 Task: Verify your Microsoft account security info and check how to add an email account in Outlook.
Action: Mouse moved to (219, 27)
Screenshot: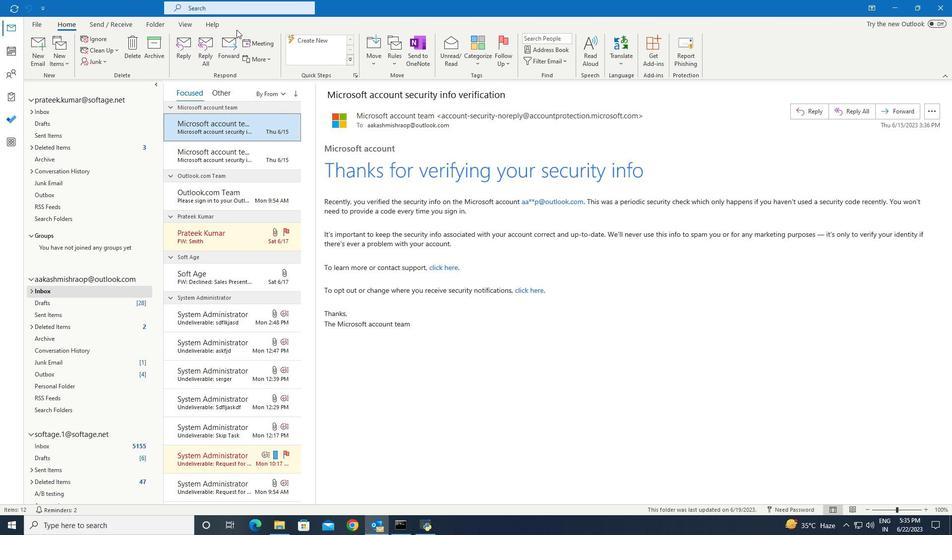 
Action: Mouse pressed left at (219, 27)
Screenshot: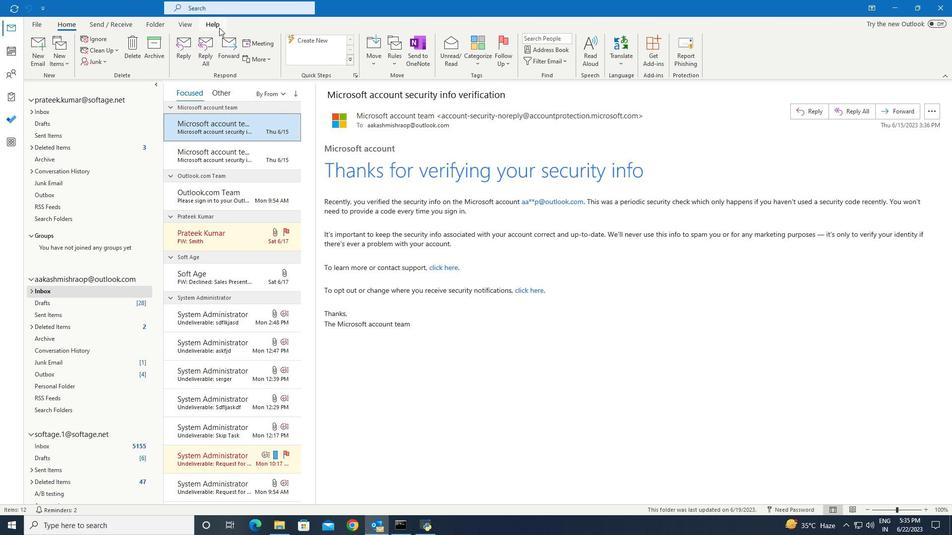 
Action: Mouse moved to (36, 40)
Screenshot: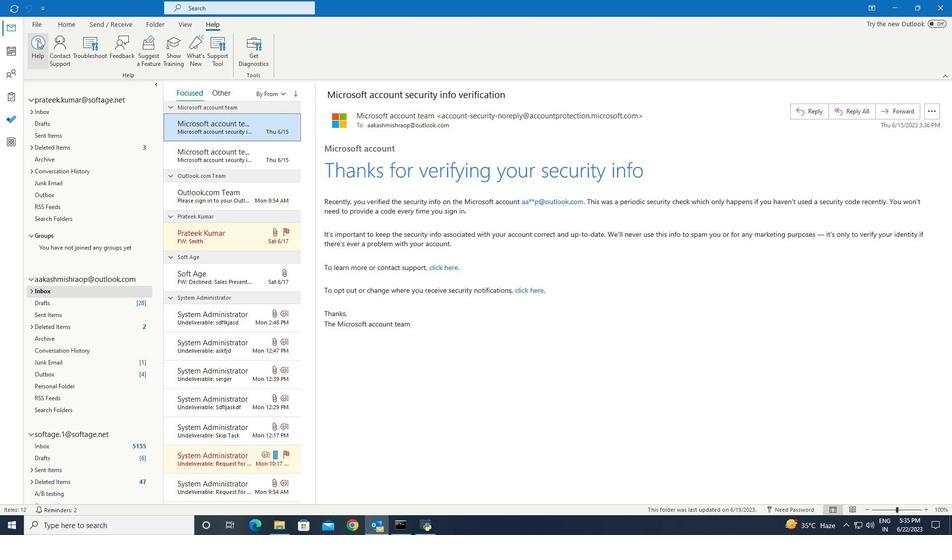 
Action: Mouse pressed left at (36, 40)
Screenshot: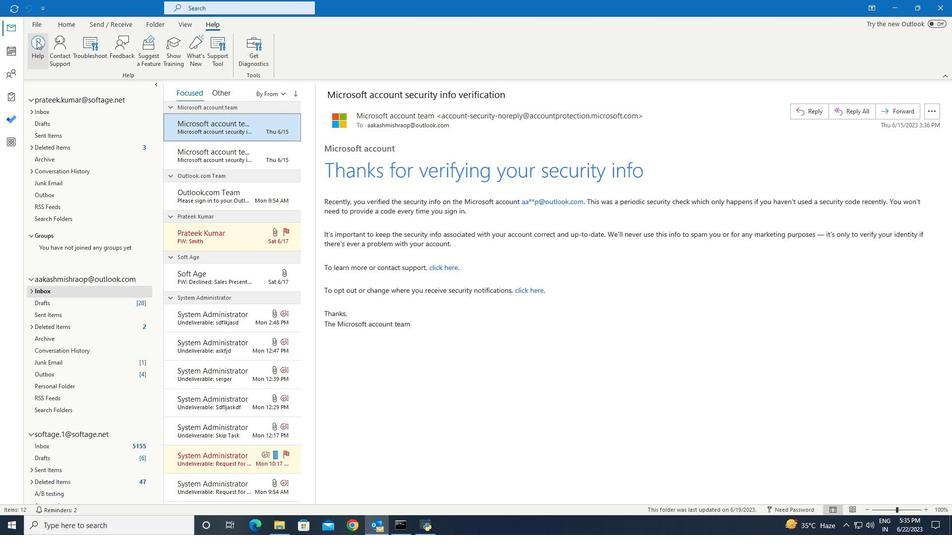 
Action: Mouse moved to (783, 145)
Screenshot: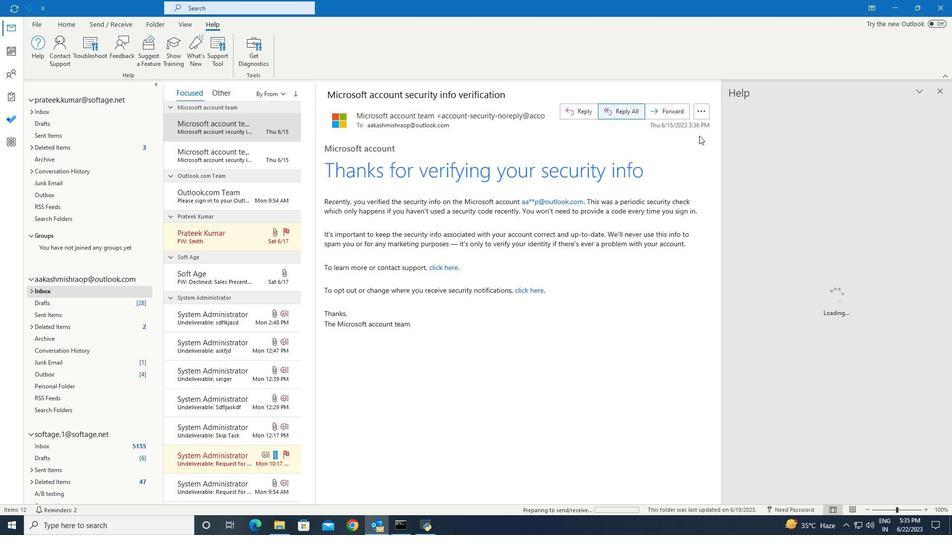 
Action: Mouse pressed left at (783, 145)
Screenshot: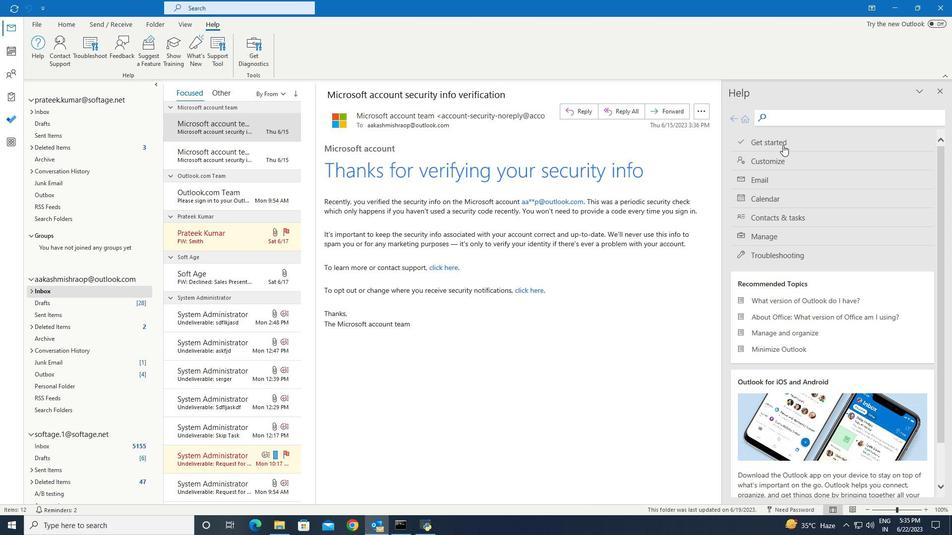 
Action: Mouse pressed left at (783, 145)
Screenshot: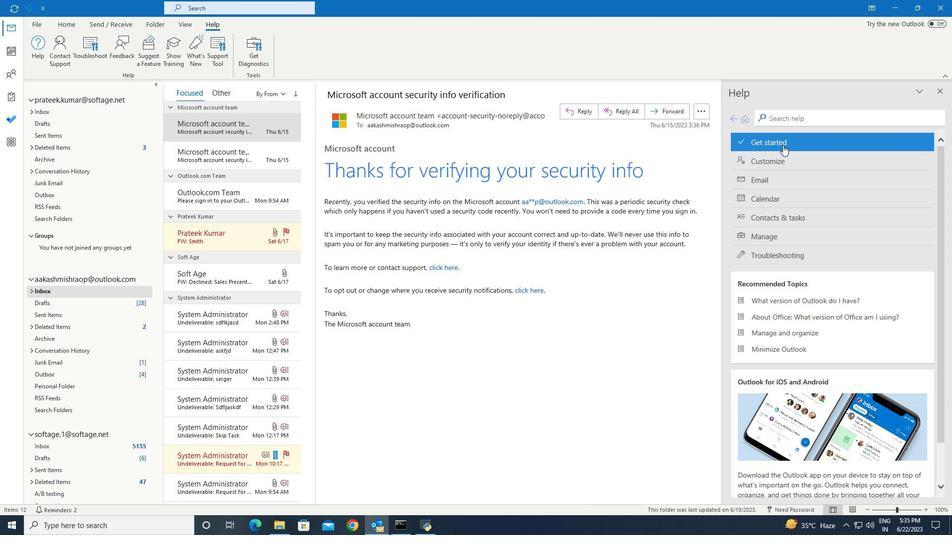 
Action: Mouse pressed left at (783, 145)
Screenshot: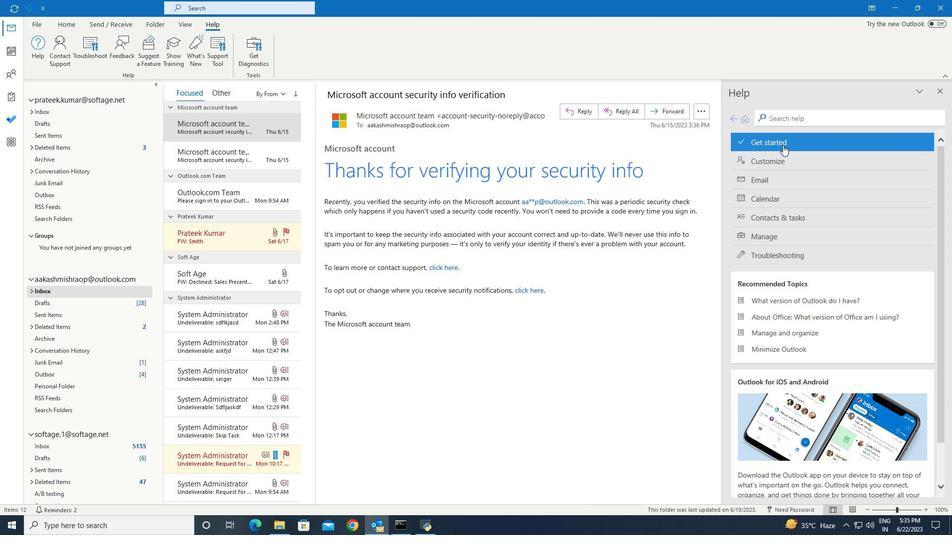 
Action: Mouse moved to (803, 216)
Screenshot: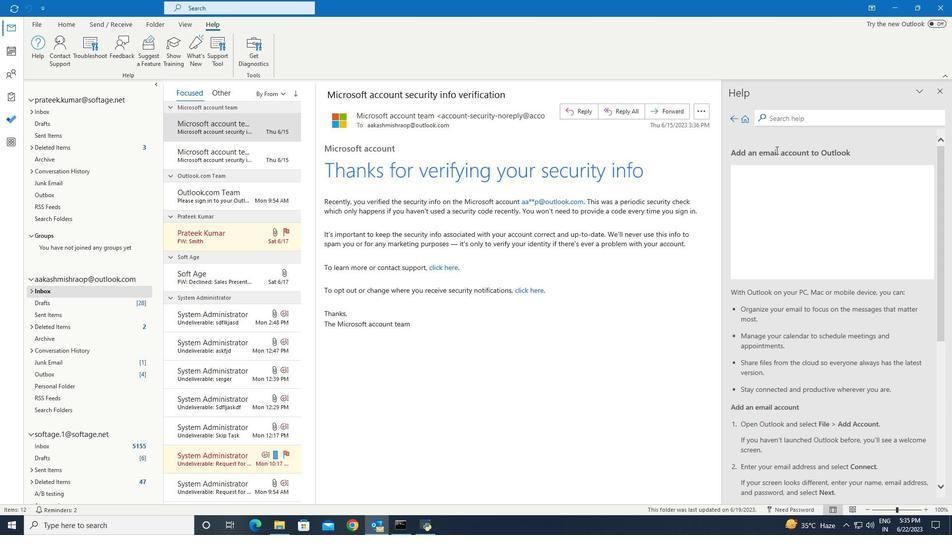 
Action: Mouse scrolled (803, 216) with delta (0, 0)
Screenshot: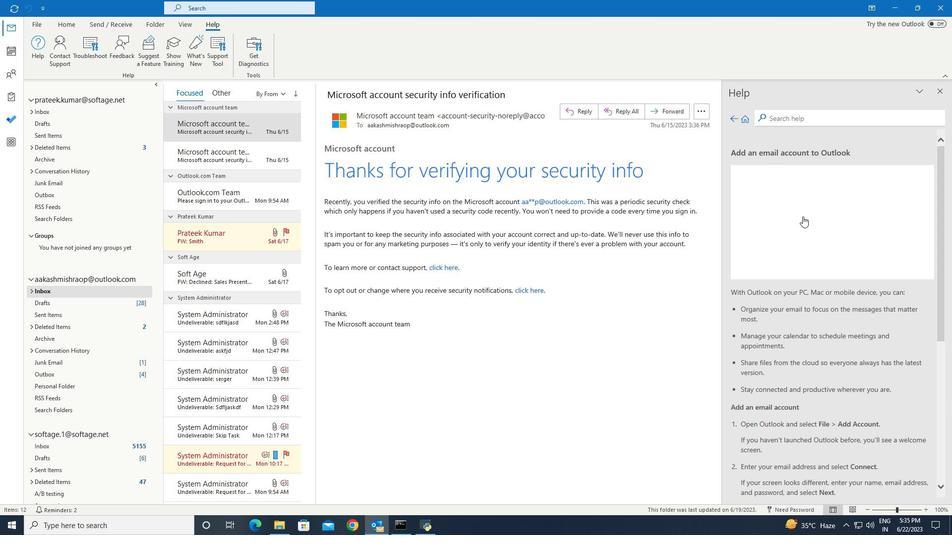 
Action: Mouse scrolled (803, 216) with delta (0, 0)
Screenshot: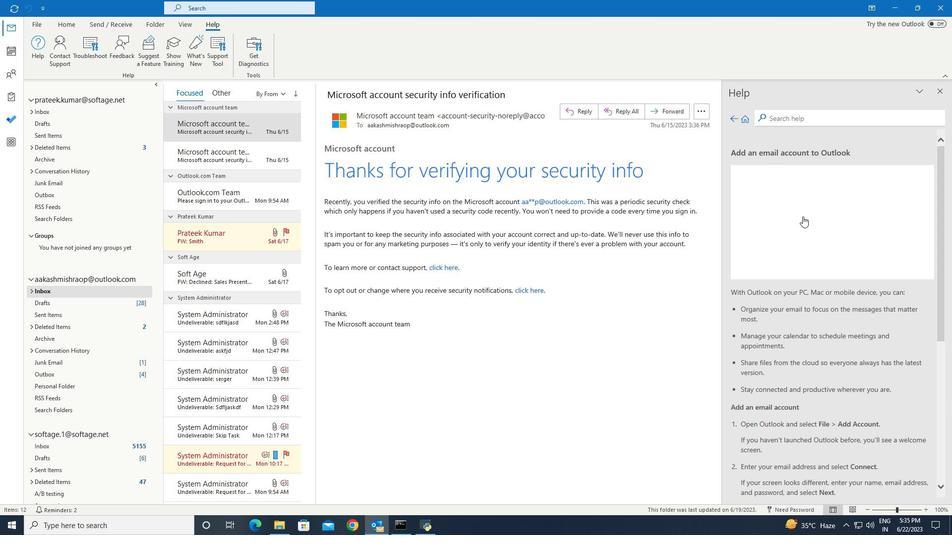 
Action: Mouse scrolled (803, 216) with delta (0, 0)
Screenshot: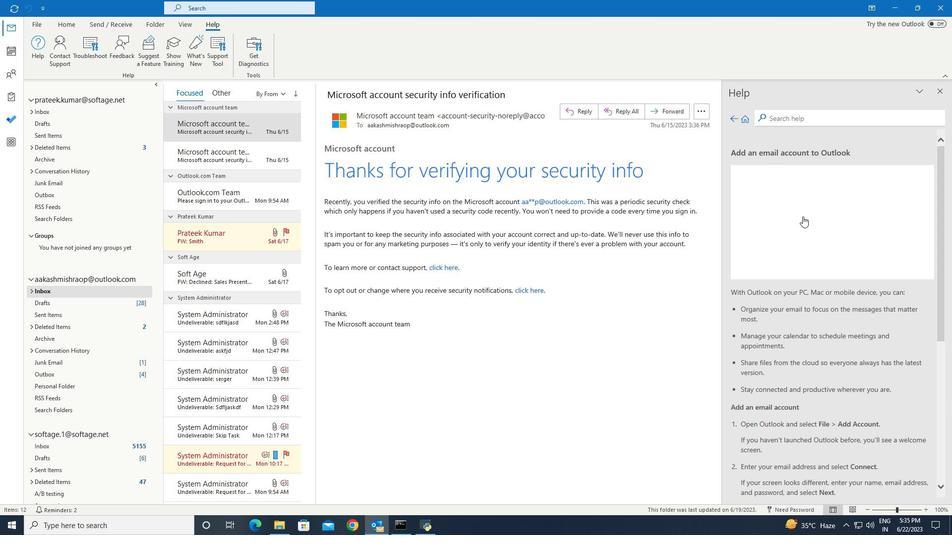 
Action: Mouse moved to (803, 216)
Screenshot: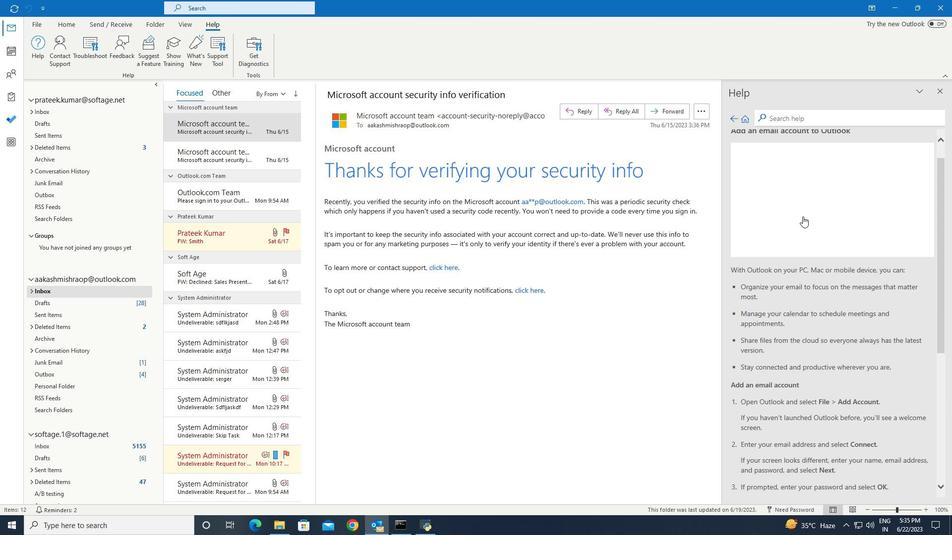 
Action: Mouse scrolled (803, 216) with delta (0, 0)
Screenshot: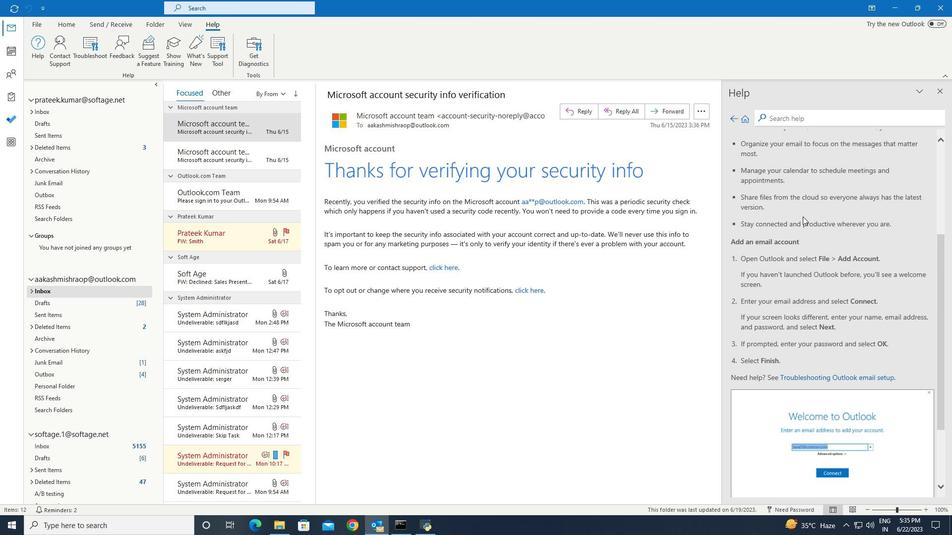 
Action: Mouse scrolled (803, 216) with delta (0, 0)
Screenshot: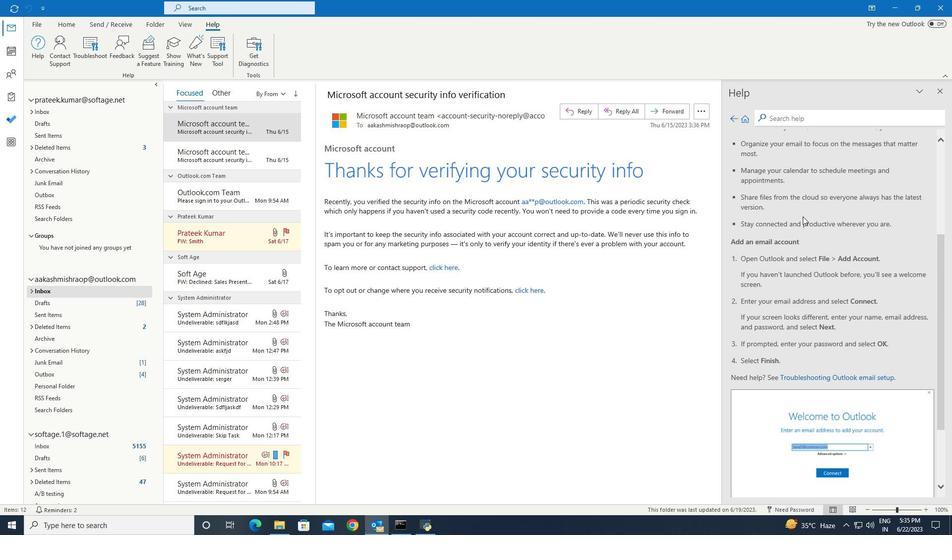 
Action: Mouse scrolled (803, 216) with delta (0, 0)
Screenshot: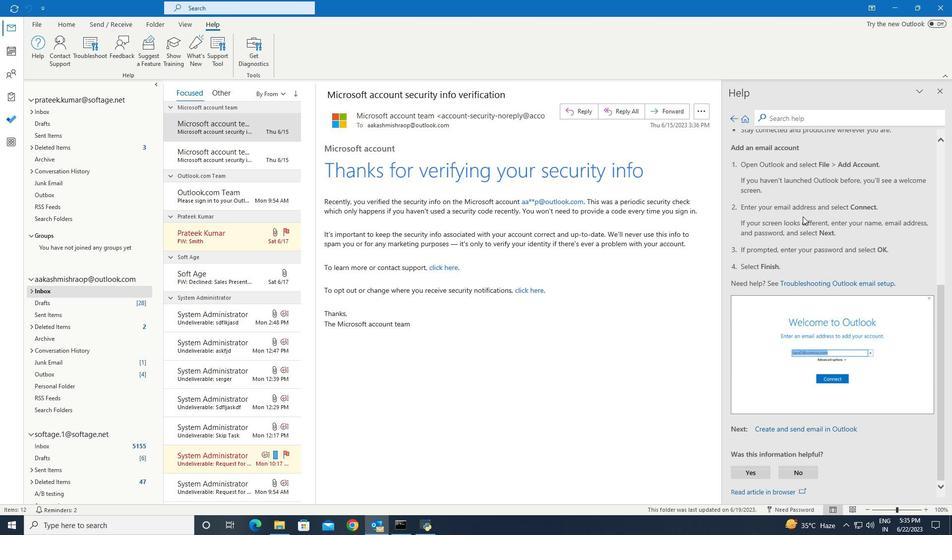 
Action: Mouse scrolled (803, 216) with delta (0, 0)
Screenshot: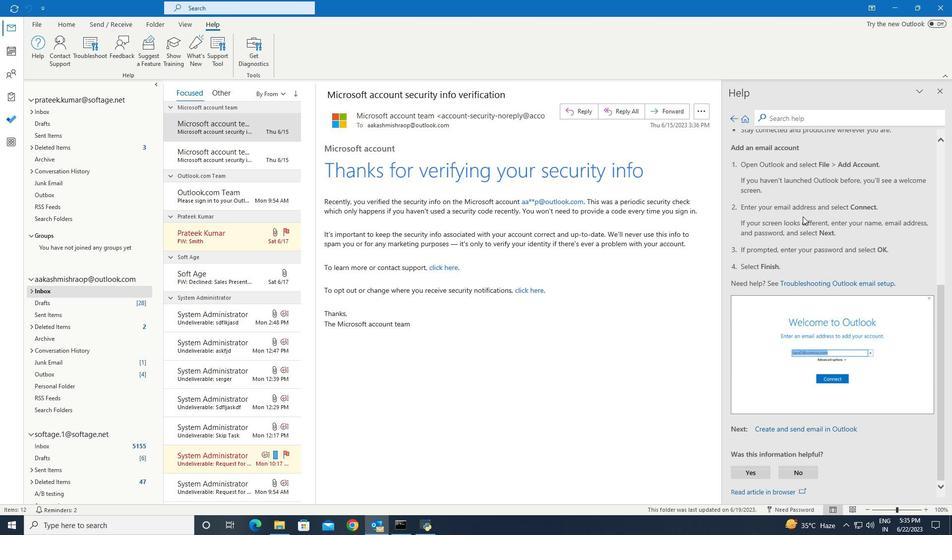 
